 Task: In the  document Holyplace.epub Share this file with 'softage.8@softage.net' Check 'Vision History' View the  non- printing characters
Action: Mouse moved to (37, 75)
Screenshot: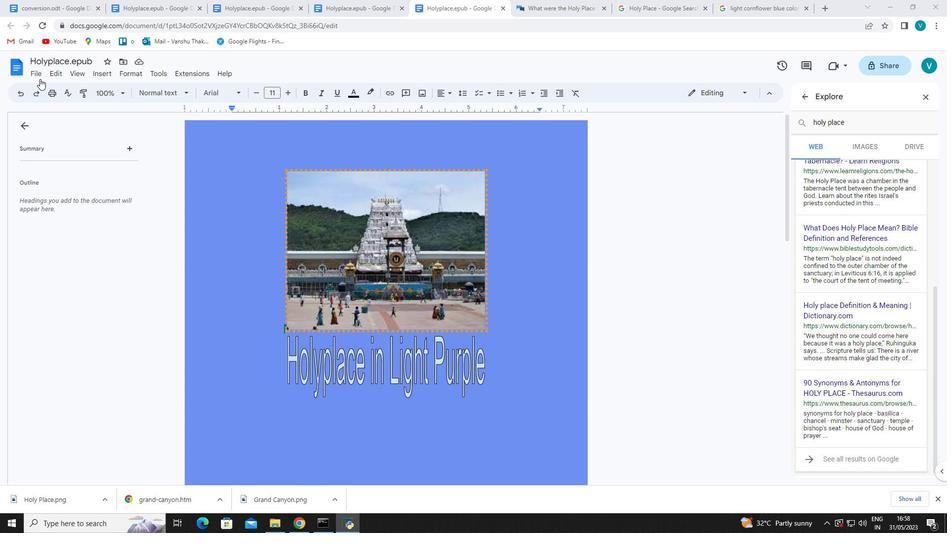 
Action: Mouse pressed left at (37, 75)
Screenshot: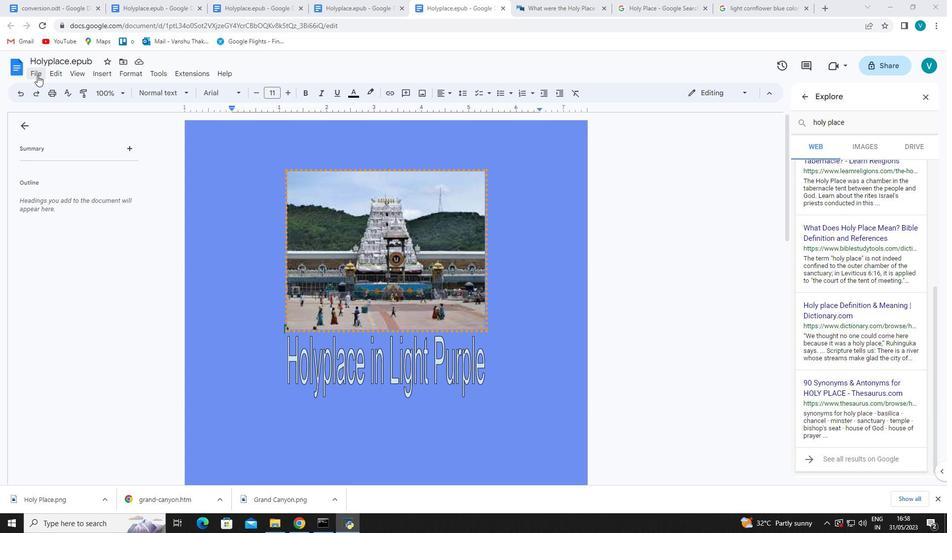 
Action: Mouse moved to (213, 145)
Screenshot: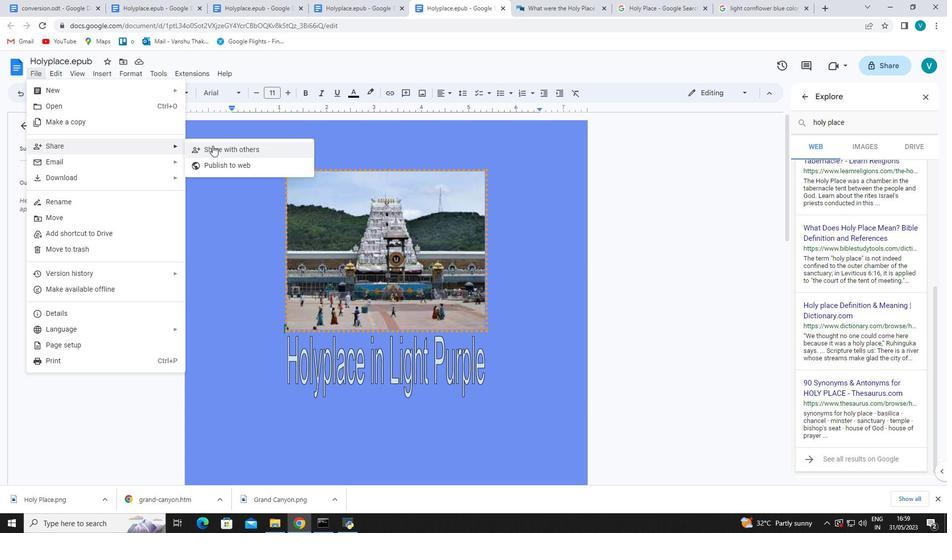 
Action: Mouse pressed left at (213, 145)
Screenshot: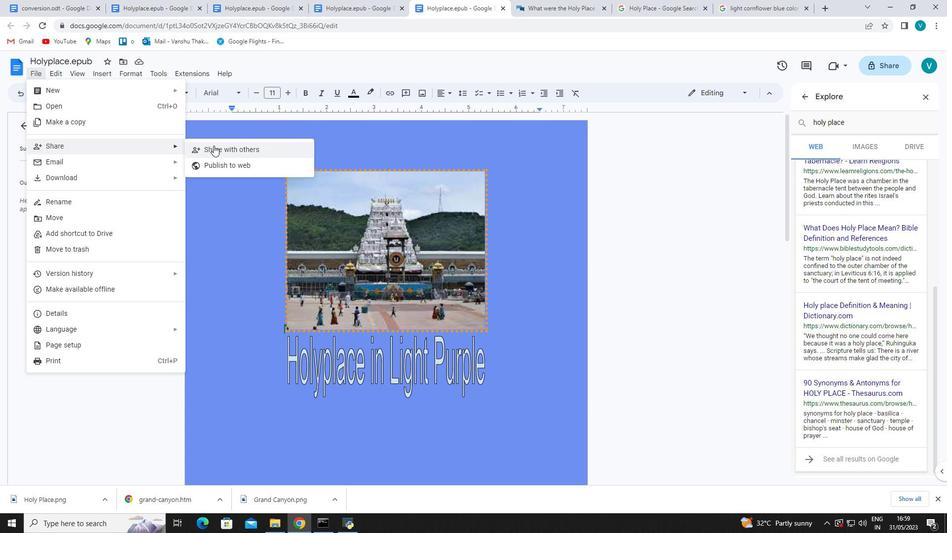 
Action: Mouse moved to (445, 218)
Screenshot: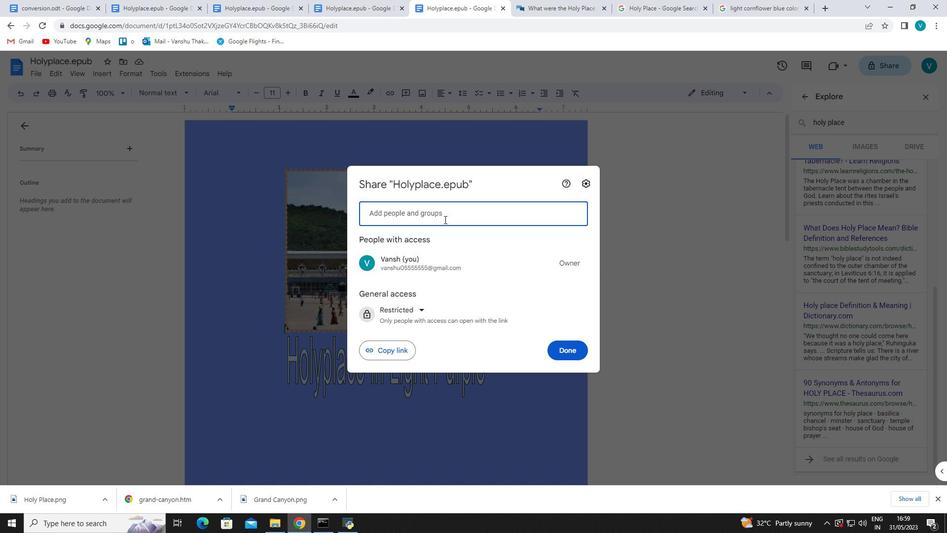 
Action: Mouse pressed left at (445, 218)
Screenshot: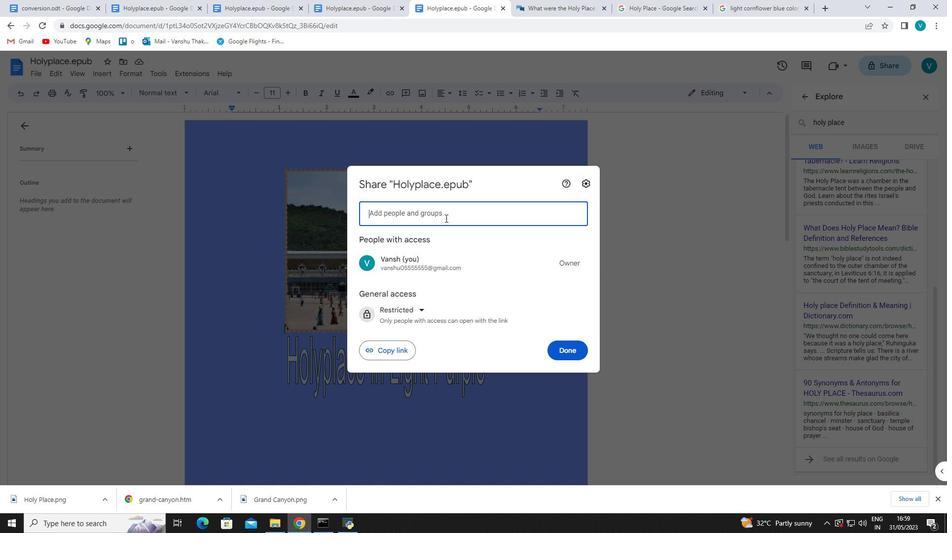 
Action: Key pressed <Key.shift><Key.shift><Key.shift>softage/<Key.backspace>.8<Key.enter>
Screenshot: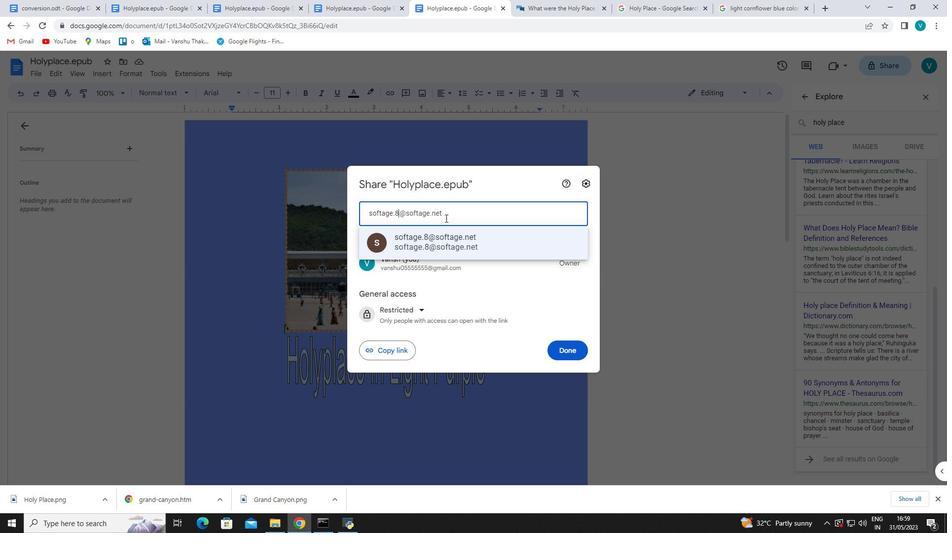 
Action: Mouse moved to (572, 343)
Screenshot: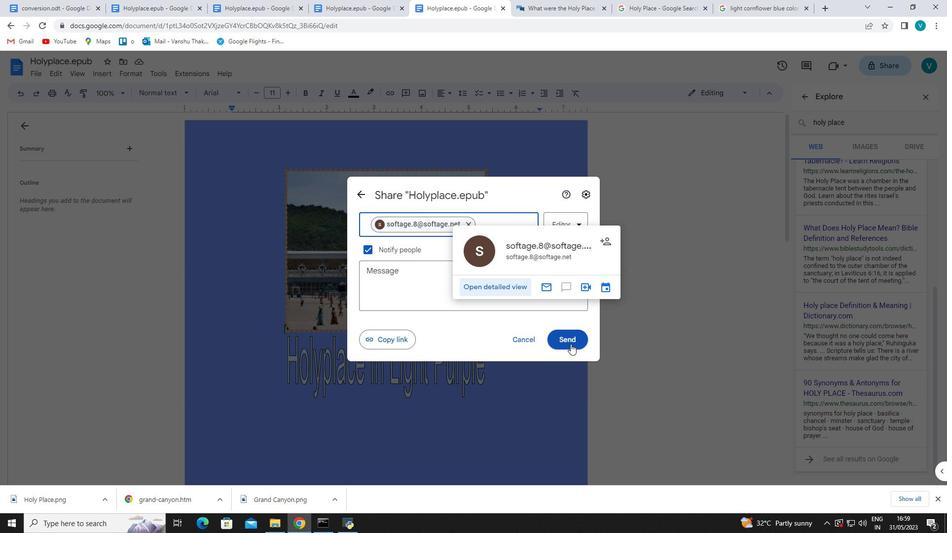 
Action: Mouse pressed left at (572, 343)
Screenshot: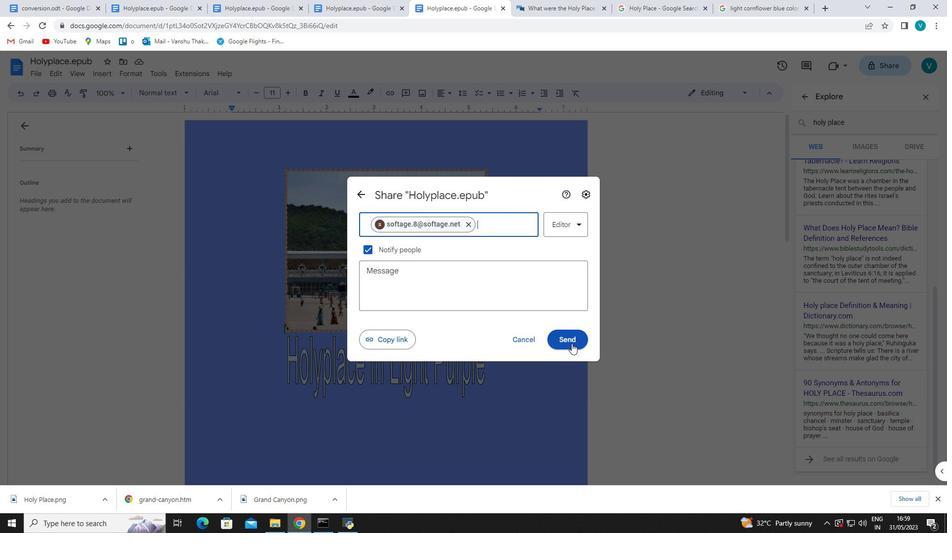 
Action: Mouse moved to (35, 75)
Screenshot: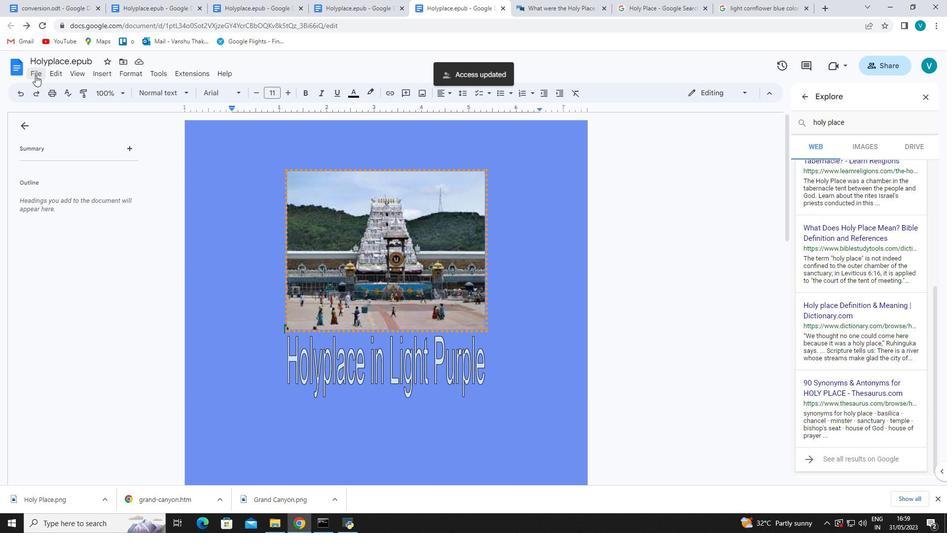 
Action: Mouse pressed left at (35, 75)
Screenshot: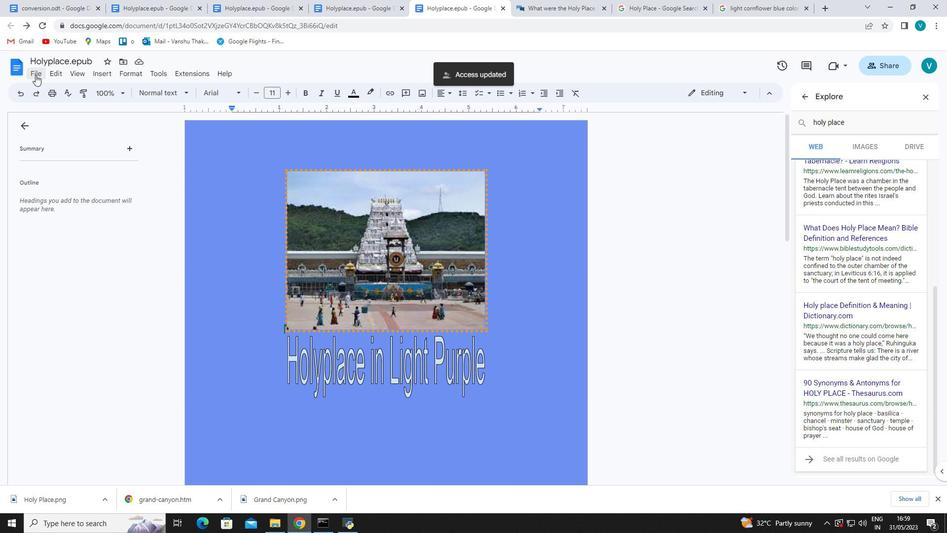 
Action: Mouse moved to (223, 292)
Screenshot: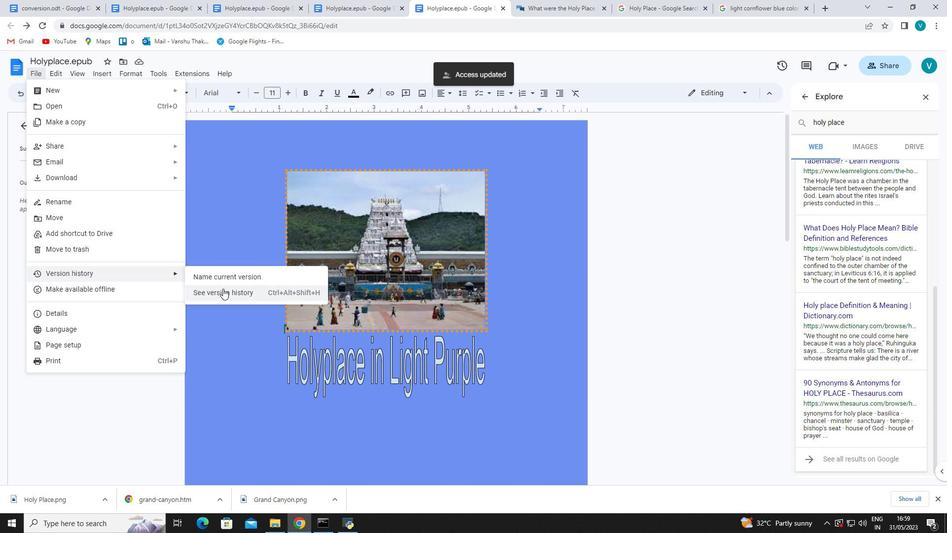 
Action: Mouse pressed left at (223, 292)
Screenshot: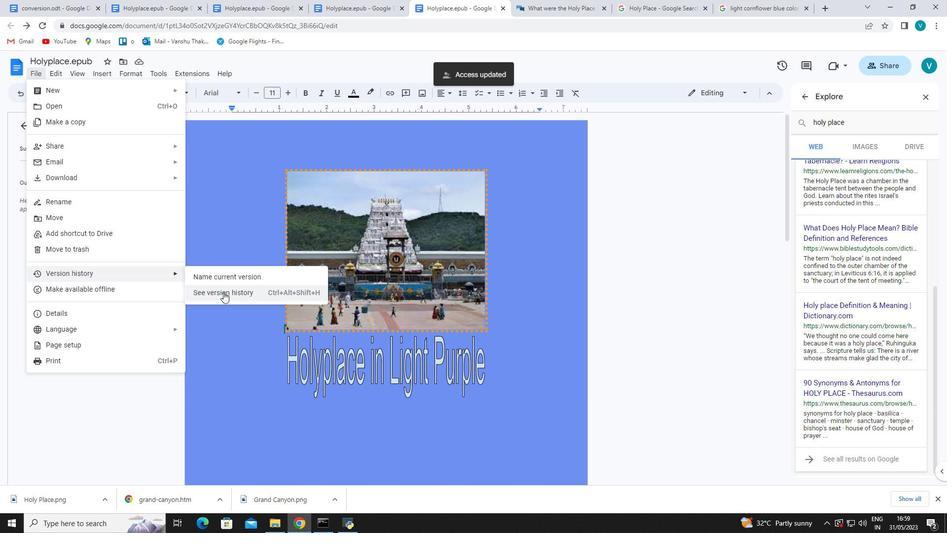 
Action: Mouse moved to (14, 66)
Screenshot: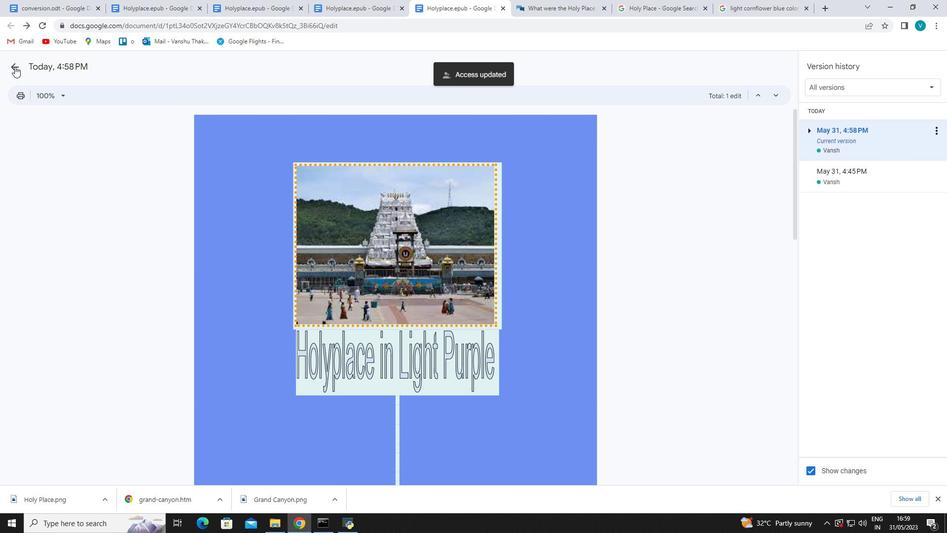 
Action: Mouse pressed left at (14, 66)
Screenshot: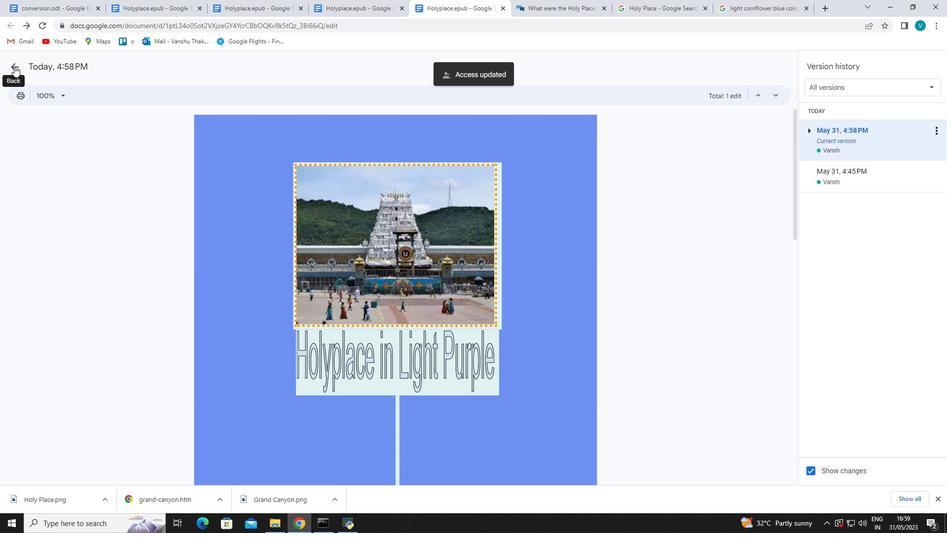 
Action: Mouse moved to (78, 75)
Screenshot: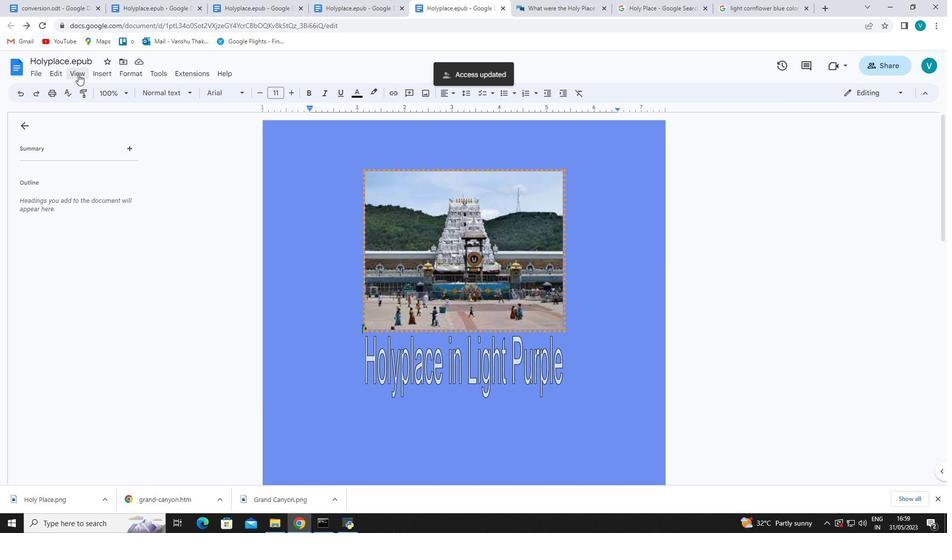 
Action: Mouse pressed left at (78, 75)
Screenshot: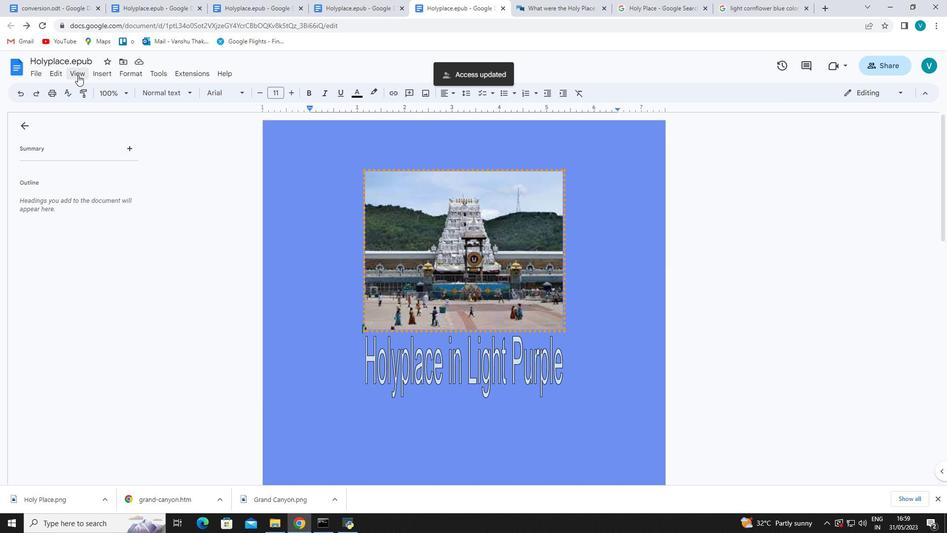 
Action: Mouse moved to (100, 174)
Screenshot: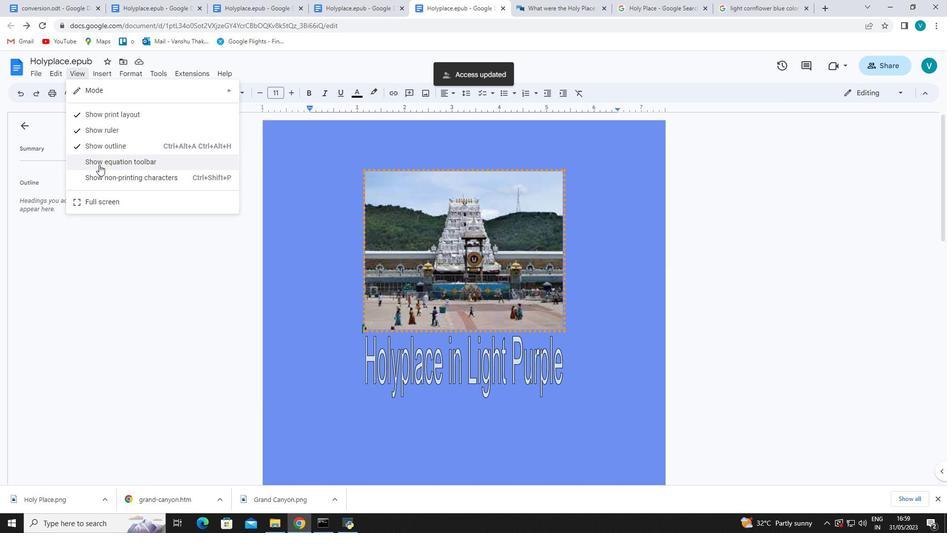 
Action: Mouse pressed left at (100, 174)
Screenshot: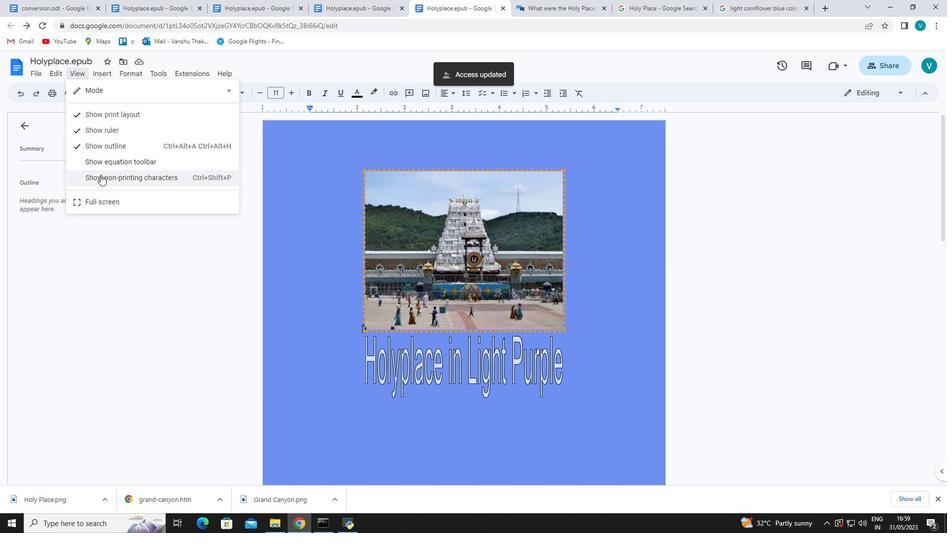 
Action: Mouse moved to (332, 236)
Screenshot: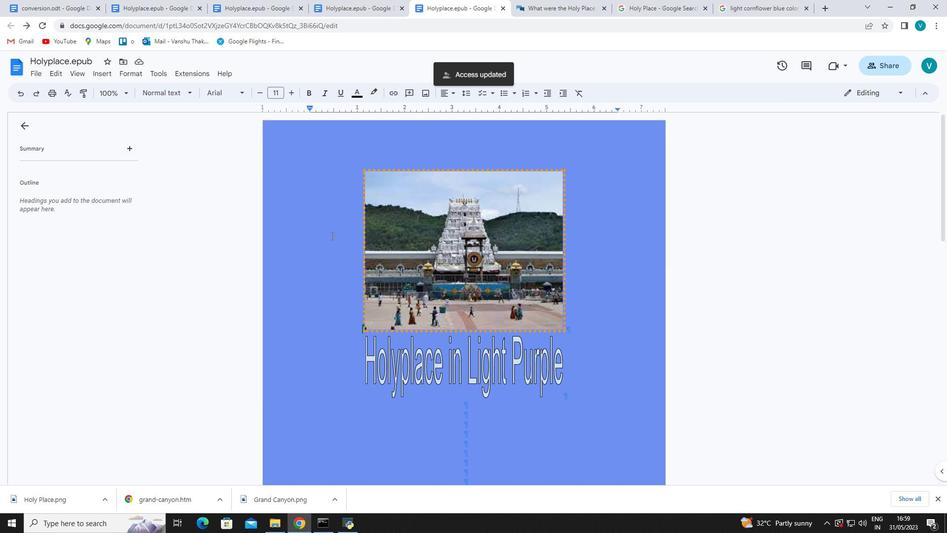 
Action: Mouse scrolled (332, 235) with delta (0, 0)
Screenshot: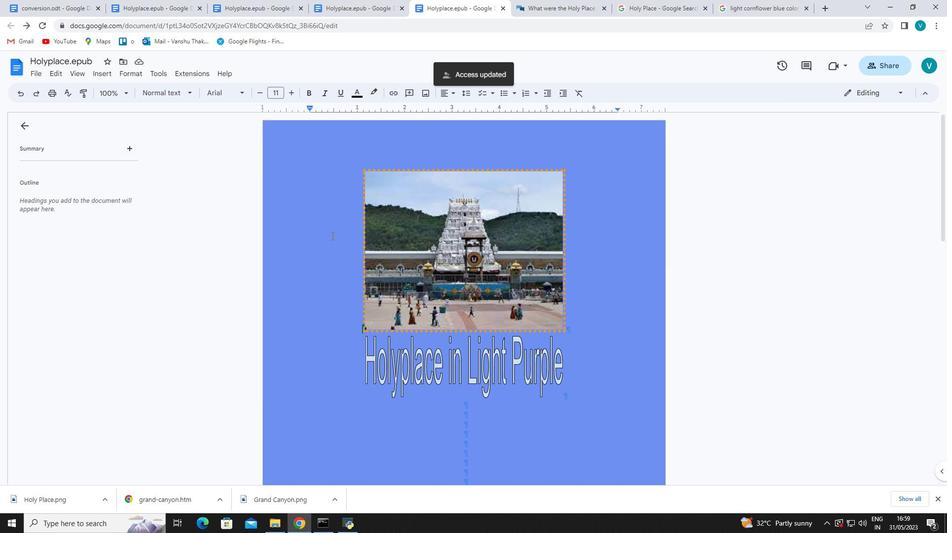 
Action: Mouse moved to (333, 236)
Screenshot: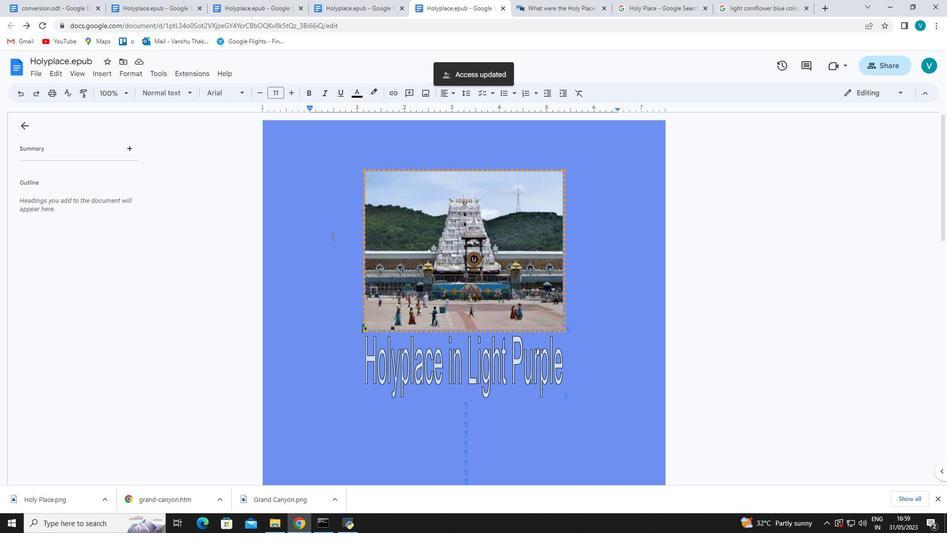 
Action: Mouse scrolled (333, 236) with delta (0, 0)
Screenshot: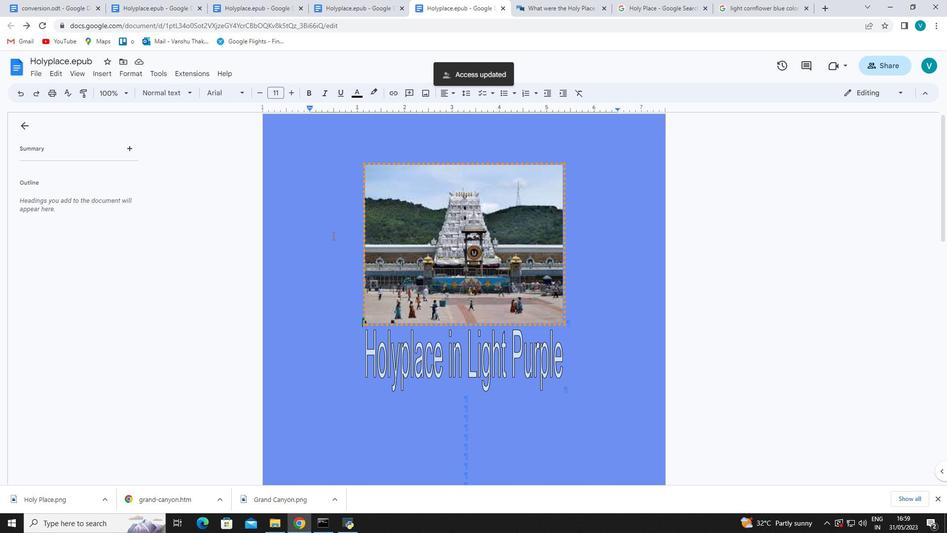 
Action: Mouse moved to (333, 237)
Screenshot: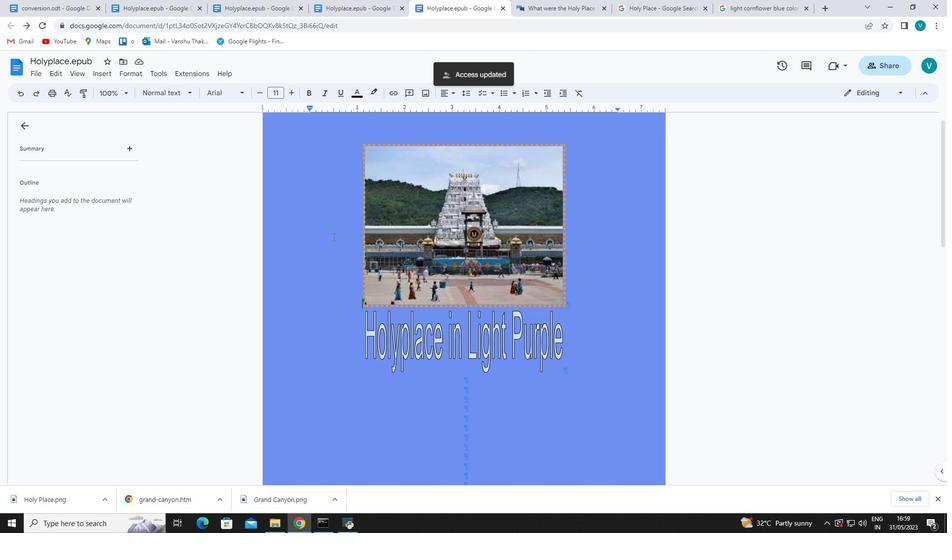 
Action: Mouse scrolled (333, 236) with delta (0, 0)
Screenshot: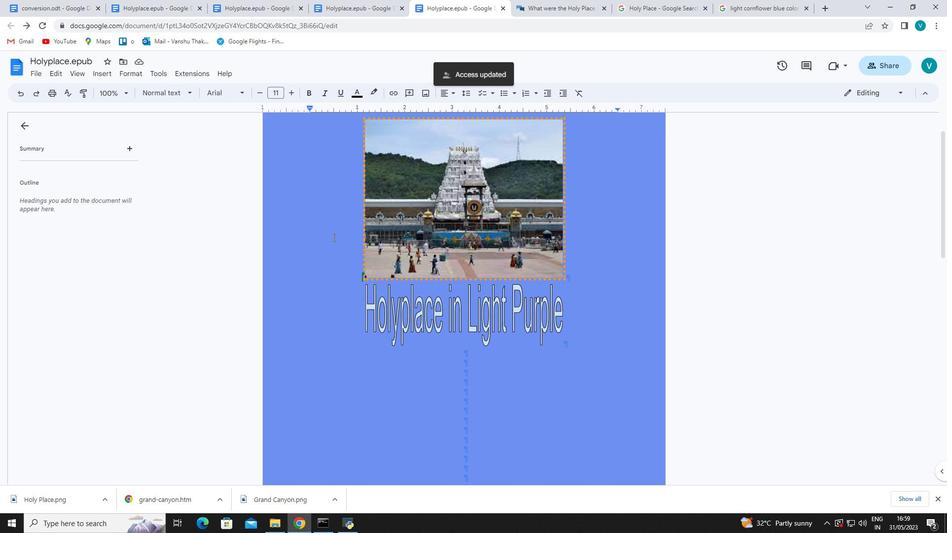 
Action: Mouse scrolled (333, 236) with delta (0, 0)
Screenshot: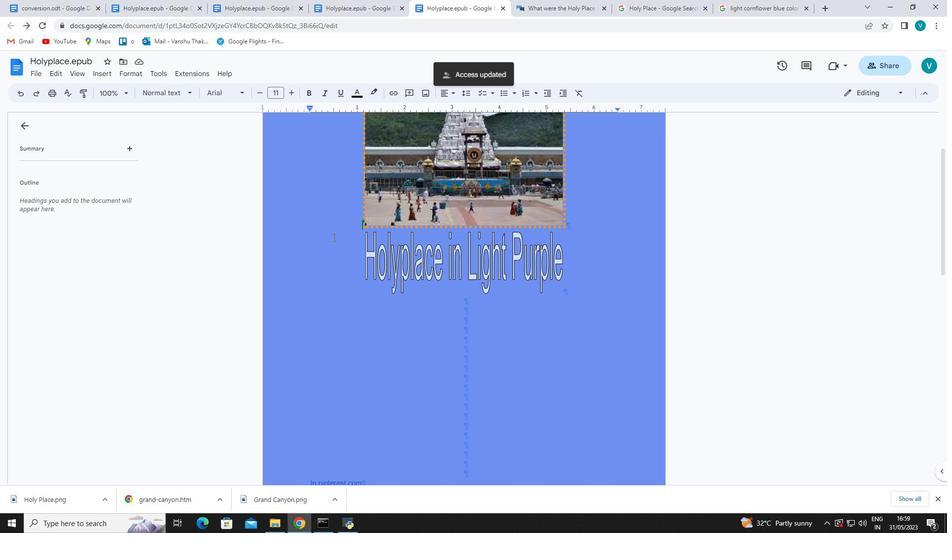 
Action: Mouse scrolled (333, 236) with delta (0, 0)
Screenshot: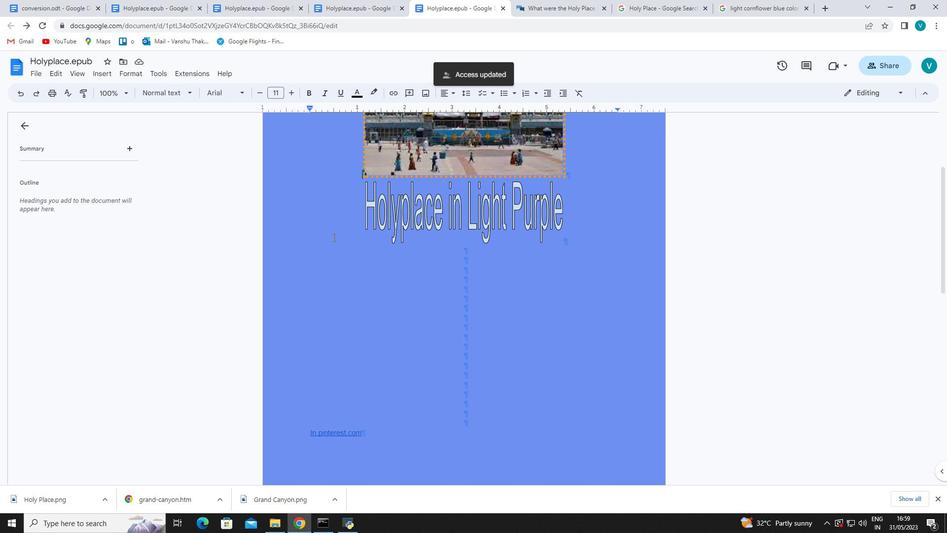 
Action: Mouse scrolled (333, 236) with delta (0, 0)
Screenshot: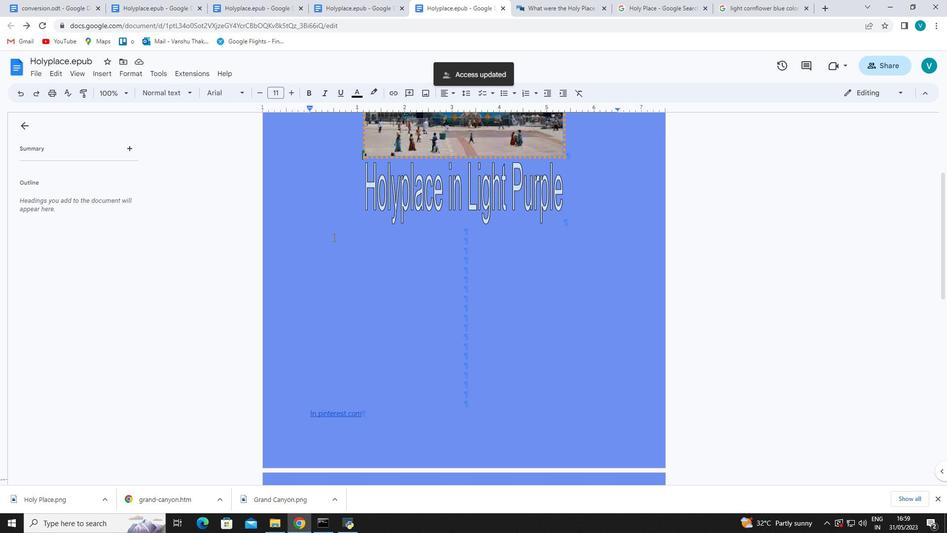 
Action: Mouse scrolled (333, 236) with delta (0, 0)
Screenshot: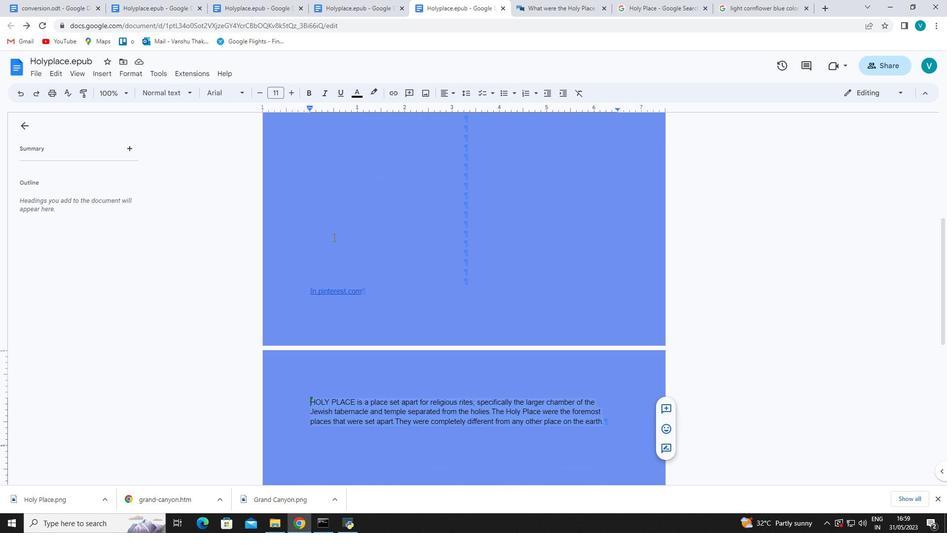 
Action: Mouse scrolled (333, 236) with delta (0, 0)
Screenshot: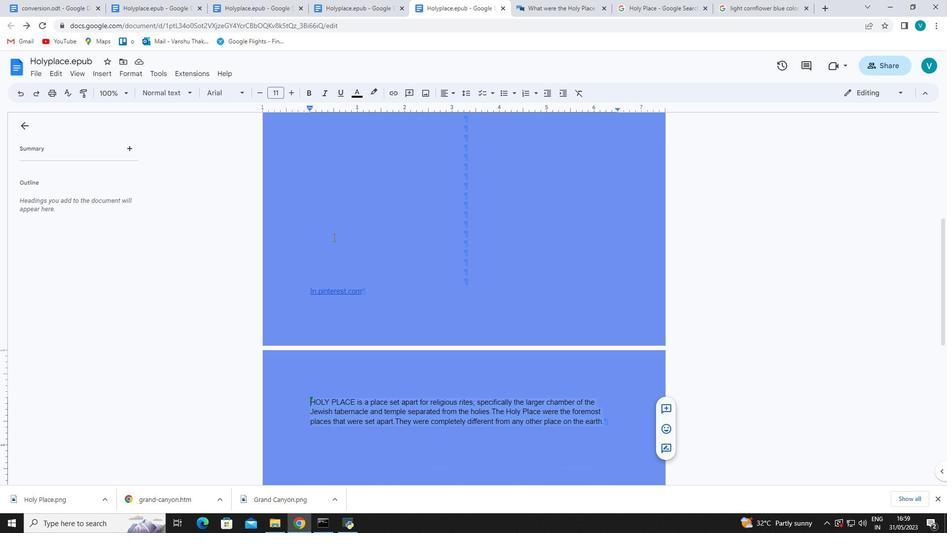 
Action: Mouse scrolled (333, 237) with delta (0, 0)
Screenshot: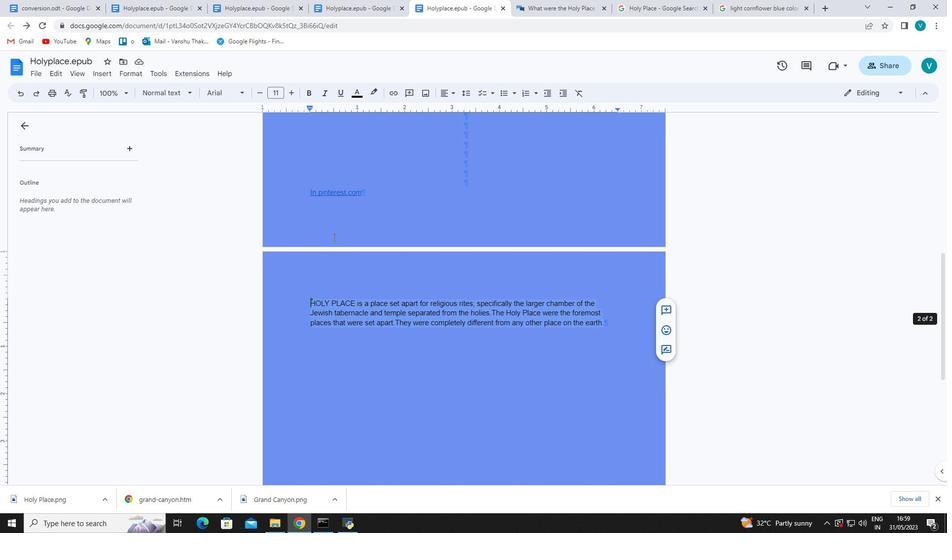 
Action: Mouse scrolled (333, 237) with delta (0, 0)
Screenshot: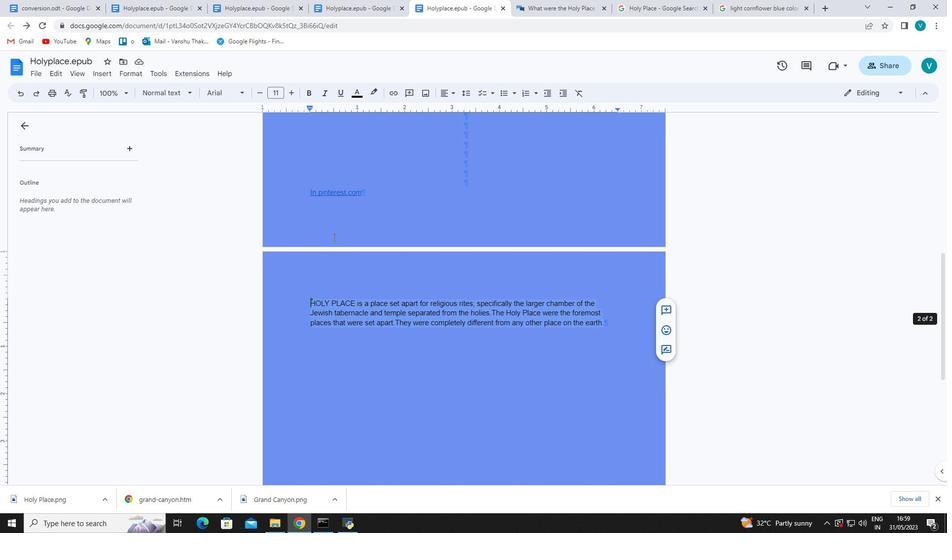 
Action: Mouse scrolled (333, 237) with delta (0, 0)
Screenshot: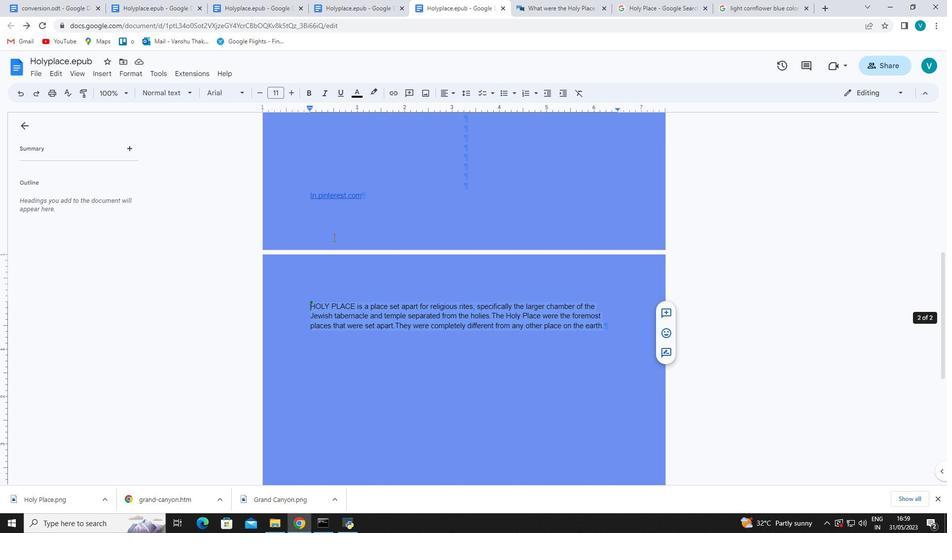 
Action: Mouse scrolled (333, 237) with delta (0, 0)
Screenshot: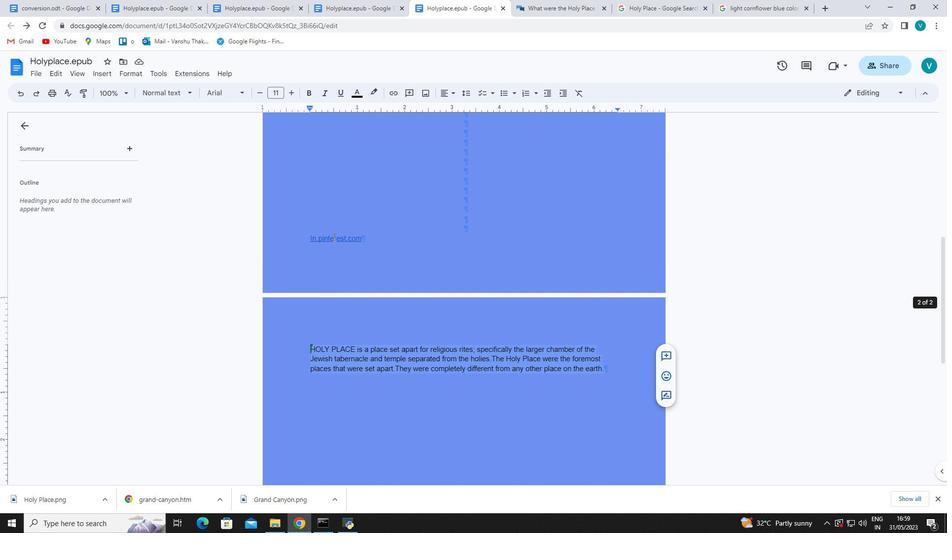 
Action: Mouse scrolled (333, 237) with delta (0, 0)
Screenshot: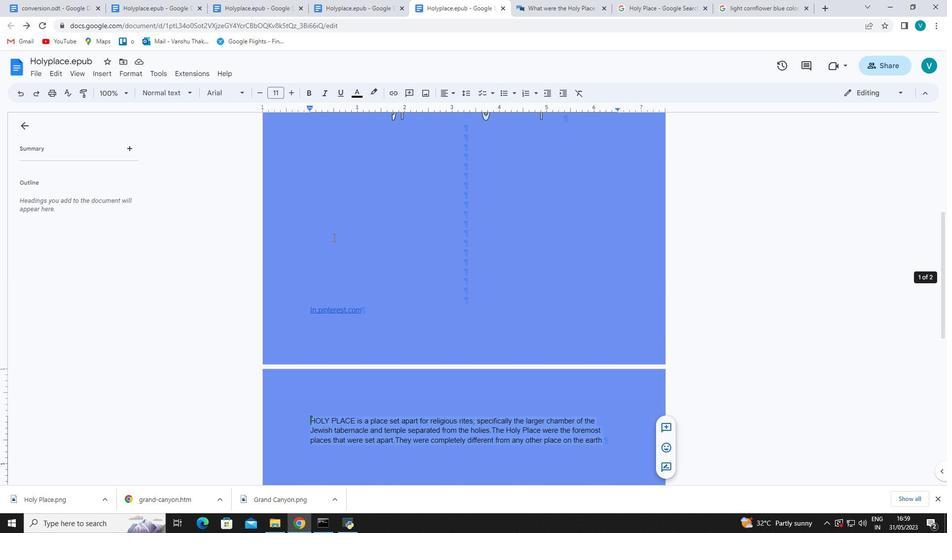 
Action: Mouse scrolled (333, 237) with delta (0, 0)
Screenshot: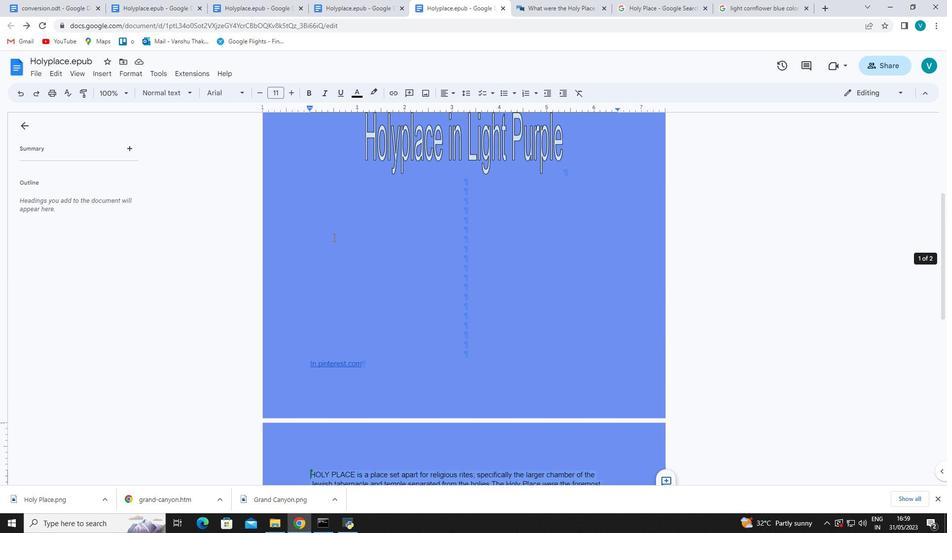 
Action: Mouse scrolled (333, 237) with delta (0, 0)
Screenshot: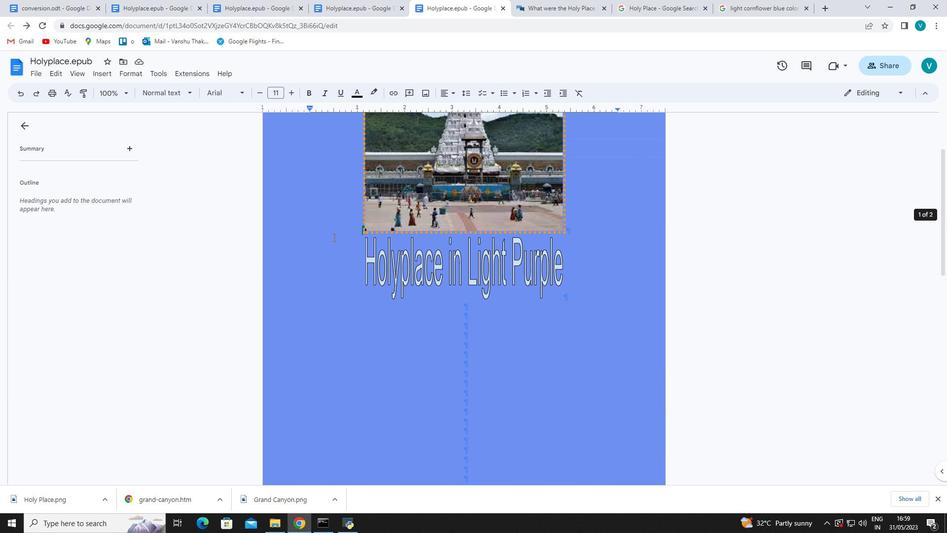 
Action: Mouse scrolled (333, 237) with delta (0, 0)
Screenshot: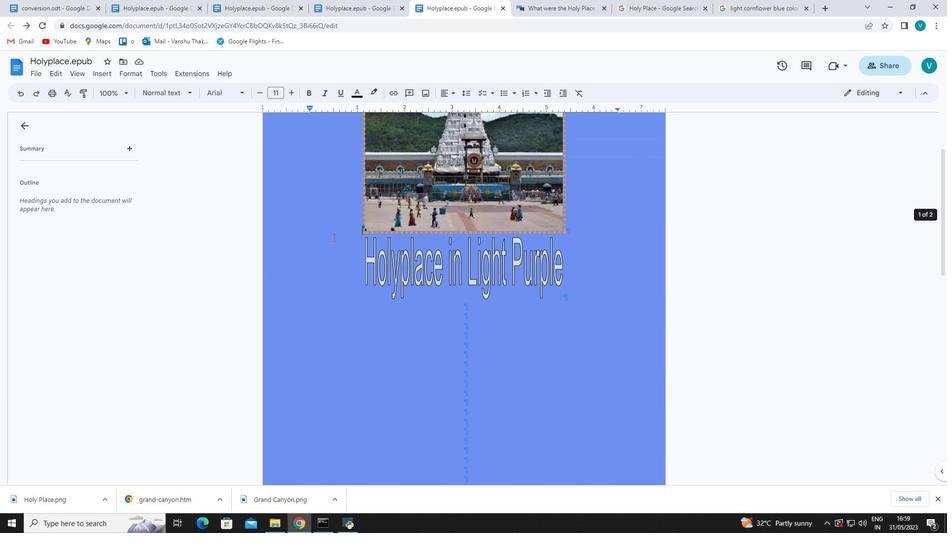 
Action: Mouse scrolled (333, 237) with delta (0, 0)
Screenshot: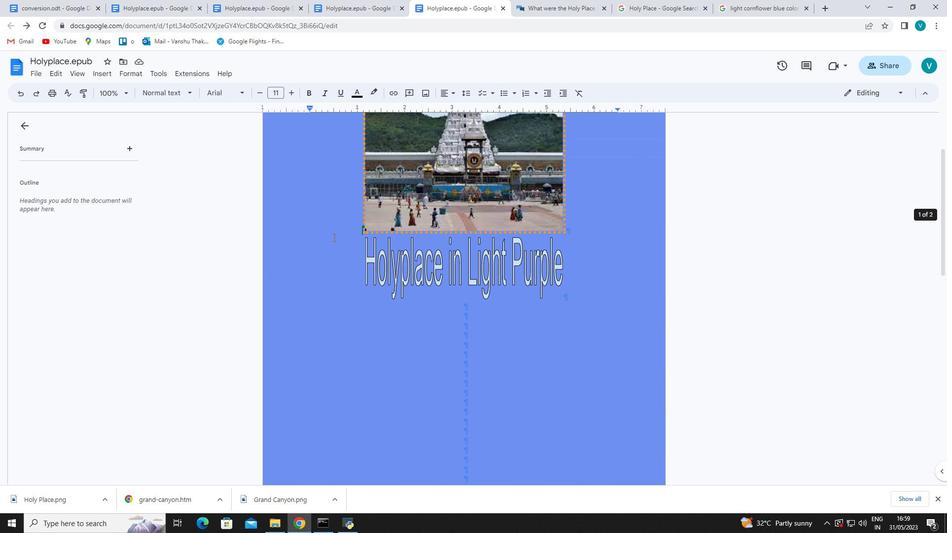 
Action: Mouse scrolled (333, 237) with delta (0, 0)
Screenshot: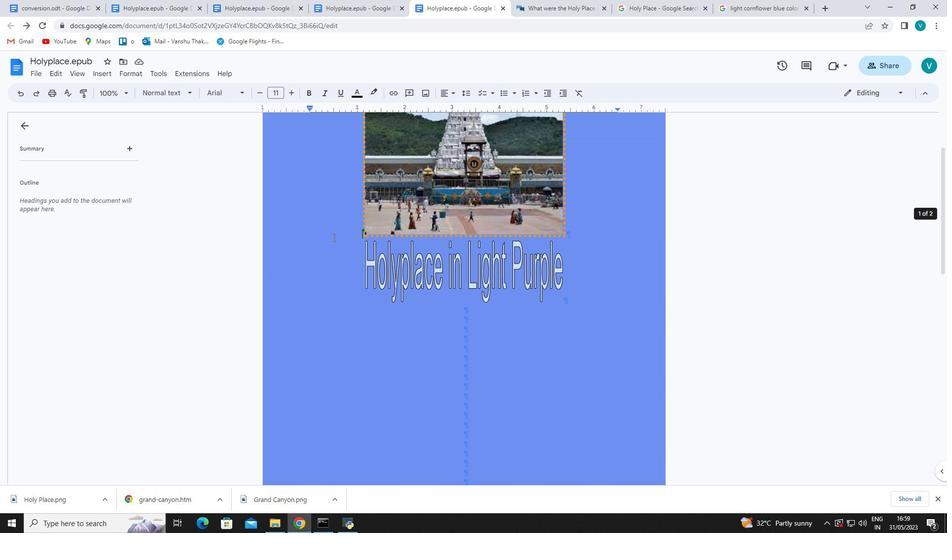 
Action: Mouse scrolled (333, 237) with delta (0, 0)
Screenshot: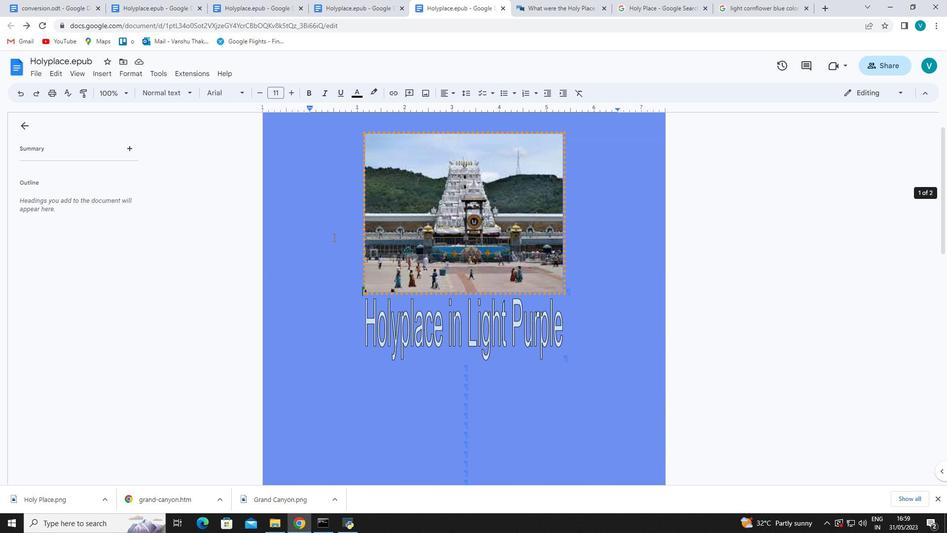 
